 Task: Add Boiron Apis Mellifica 30C to the cart.
Action: Mouse moved to (325, 152)
Screenshot: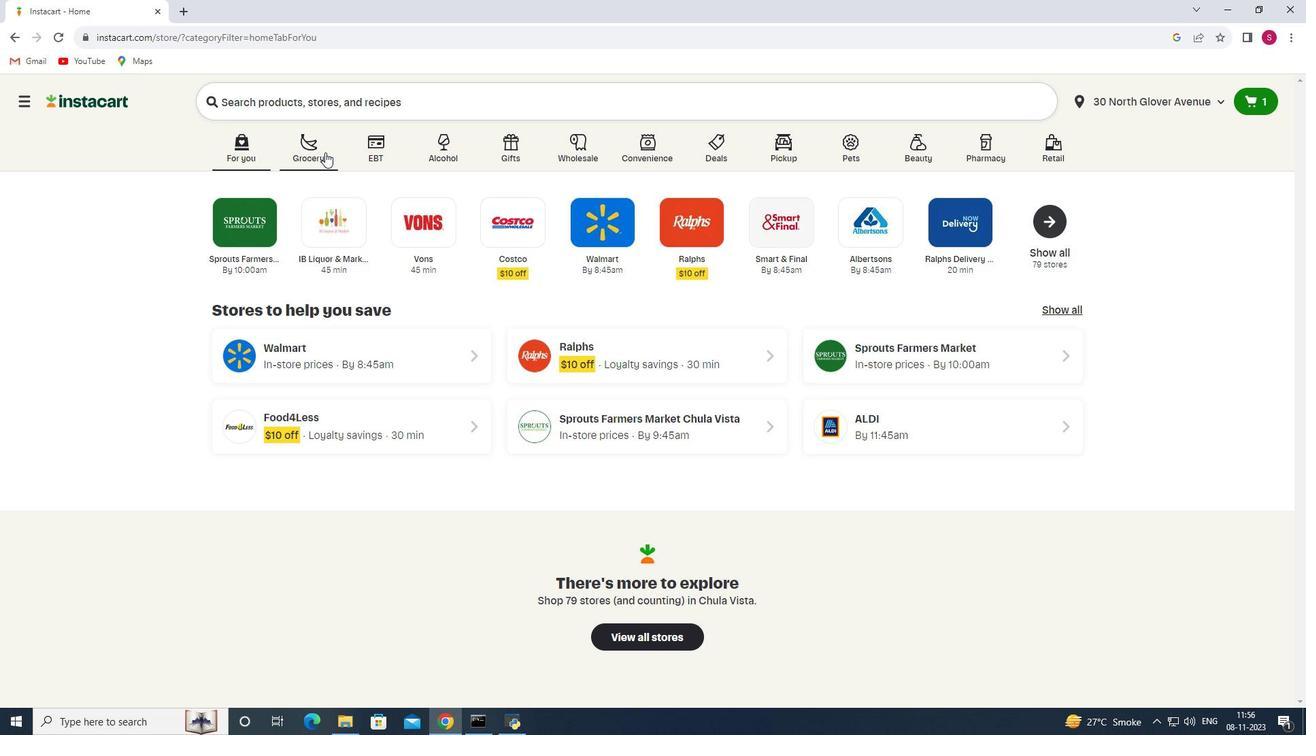 
Action: Mouse pressed left at (325, 152)
Screenshot: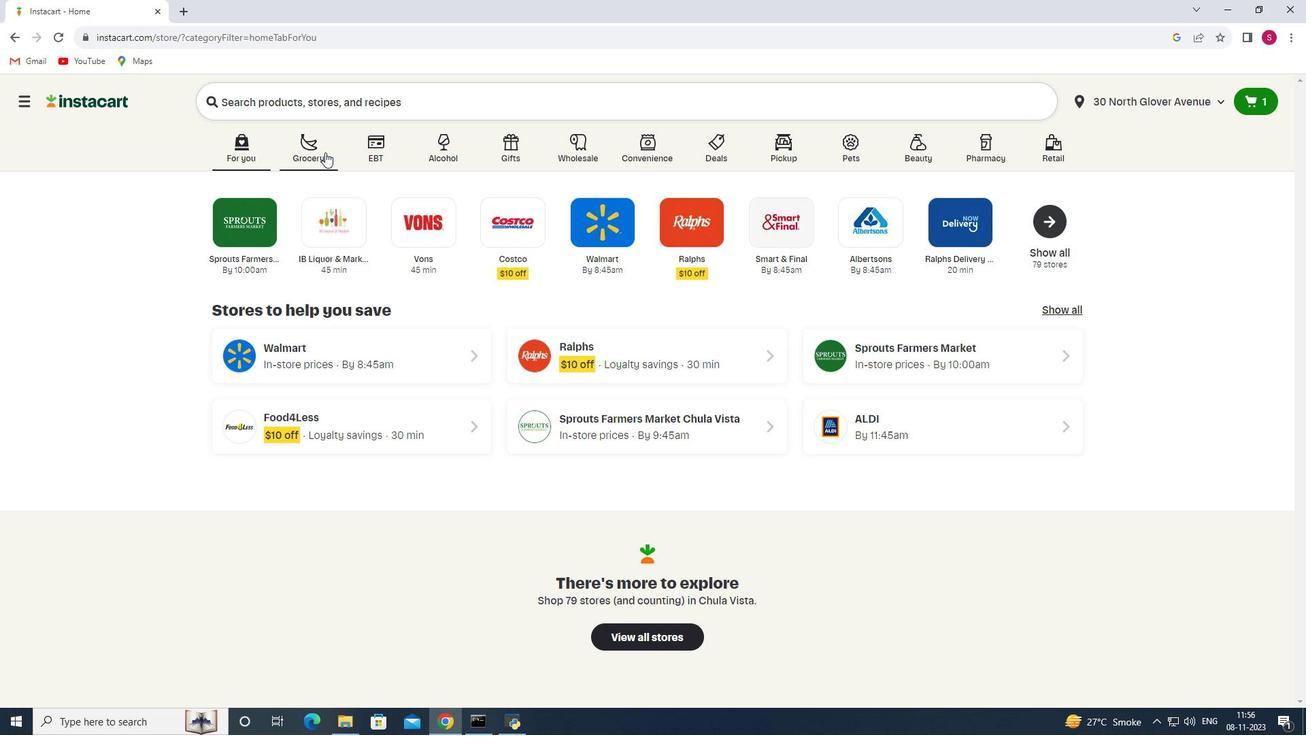 
Action: Mouse moved to (330, 398)
Screenshot: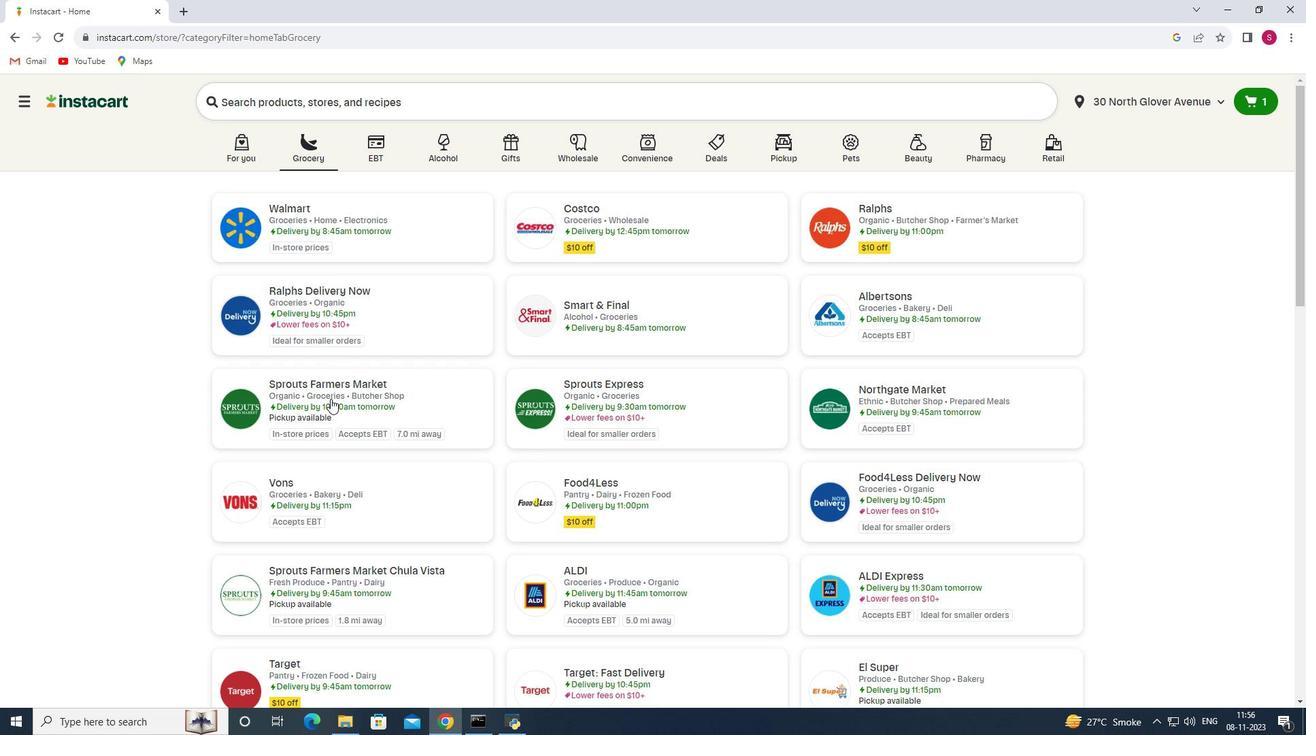 
Action: Mouse pressed left at (330, 398)
Screenshot: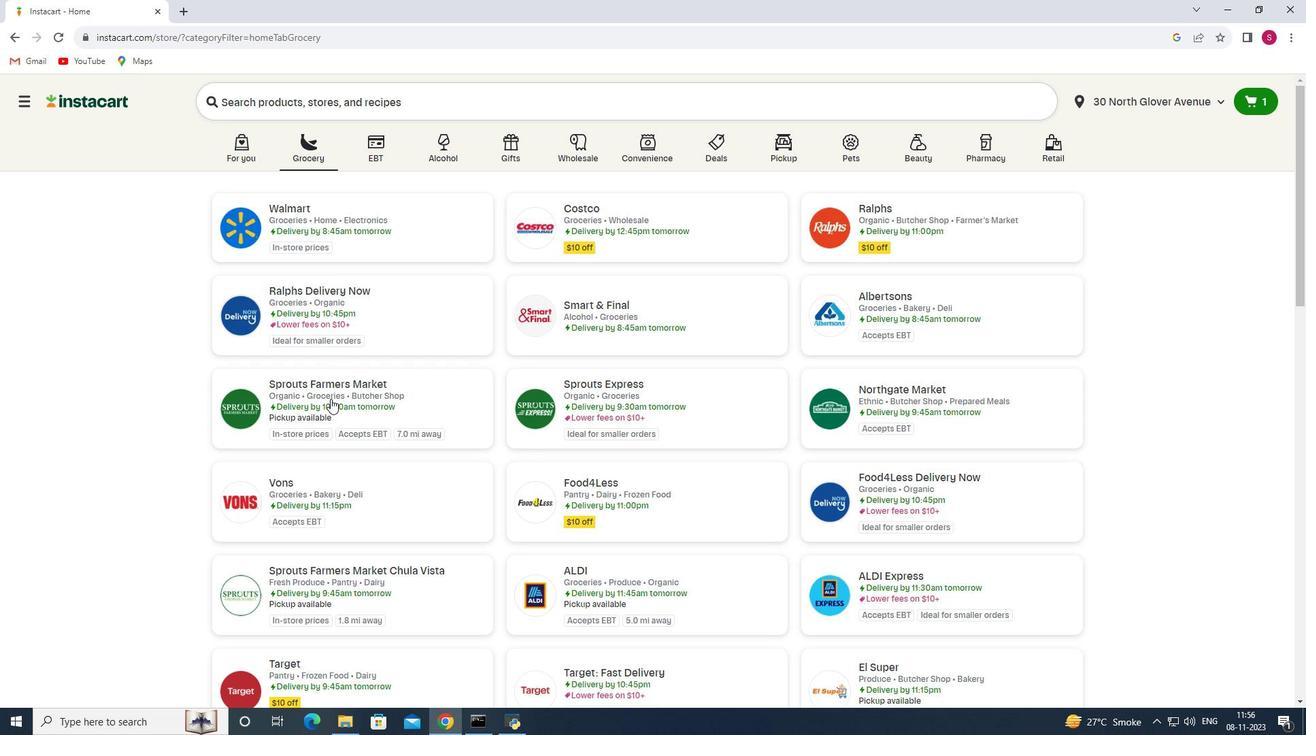 
Action: Mouse moved to (87, 439)
Screenshot: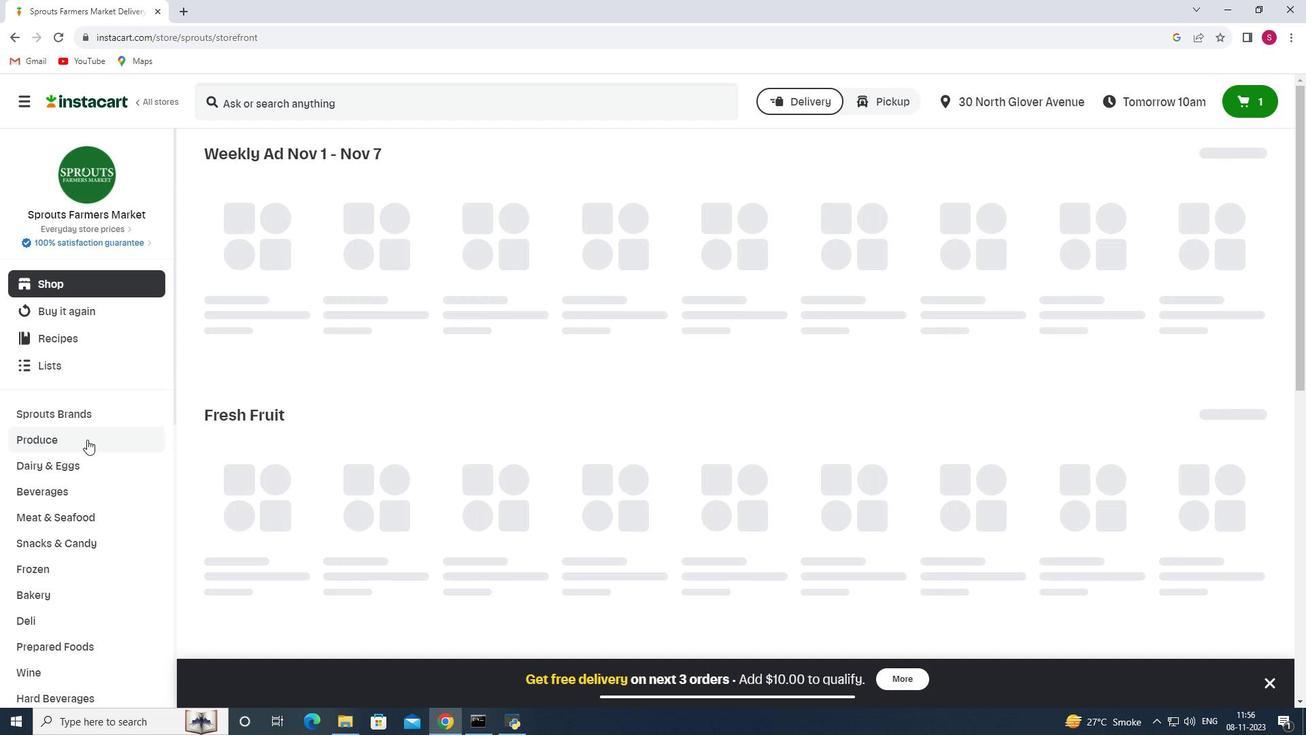
Action: Mouse scrolled (87, 438) with delta (0, 0)
Screenshot: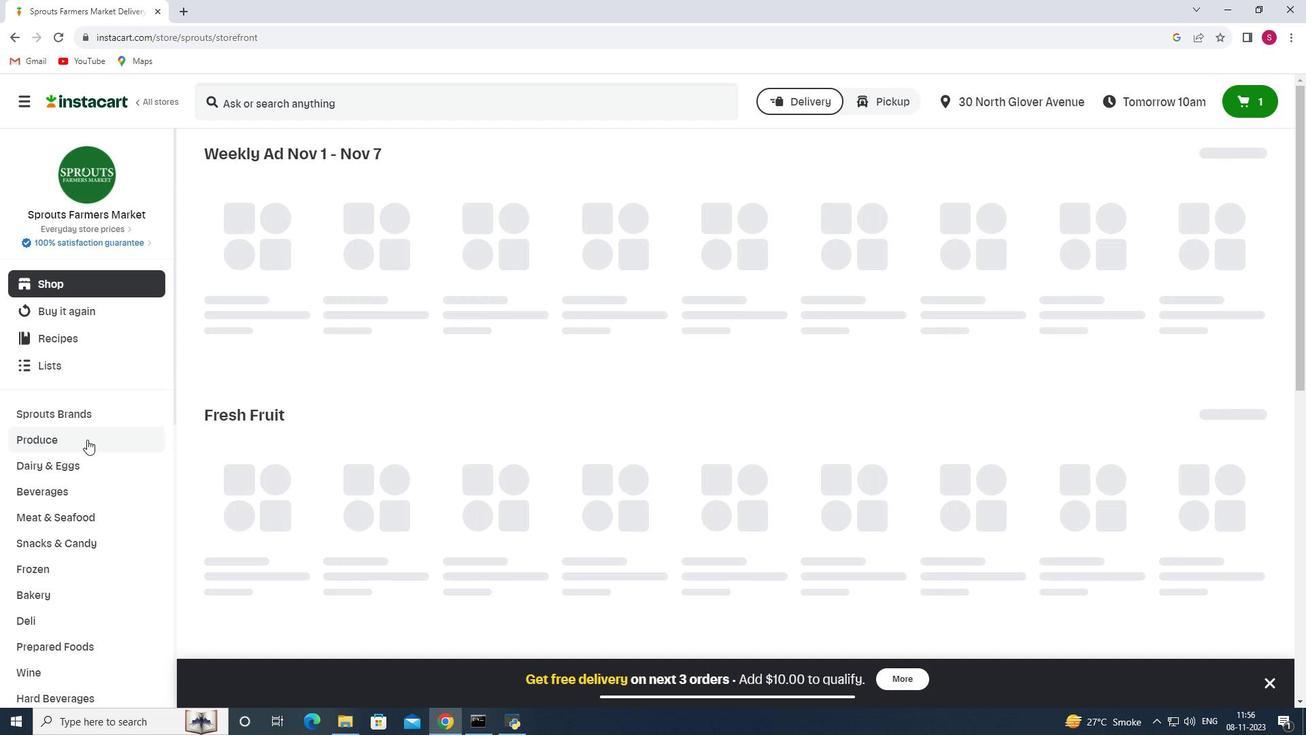 
Action: Mouse scrolled (87, 438) with delta (0, 0)
Screenshot: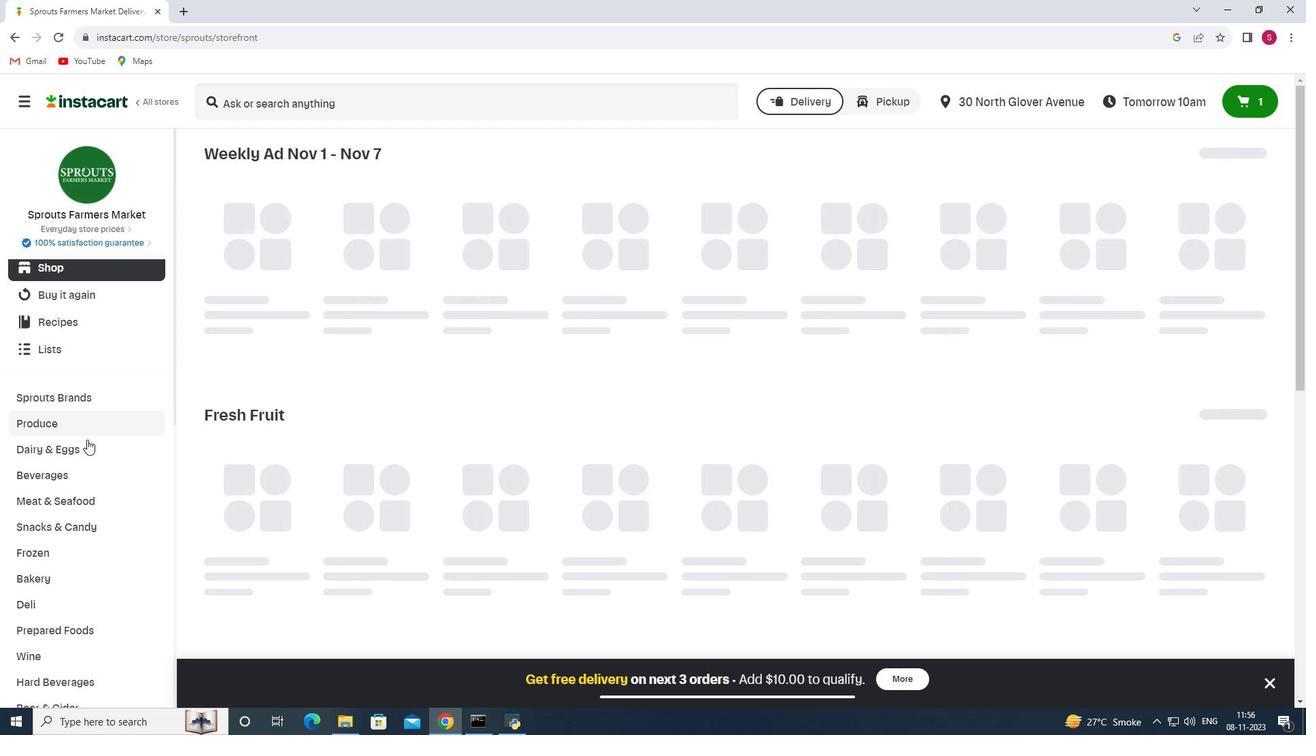
Action: Mouse scrolled (87, 438) with delta (0, 0)
Screenshot: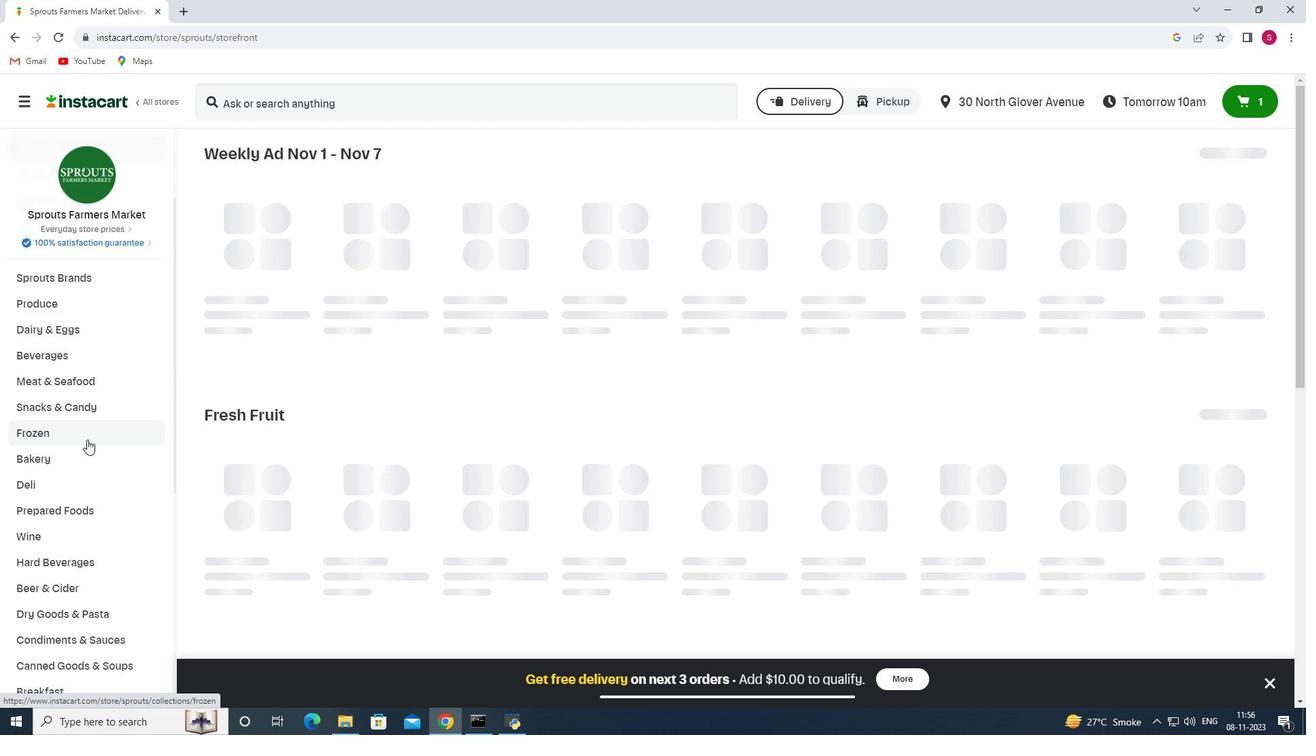 
Action: Mouse scrolled (87, 438) with delta (0, 0)
Screenshot: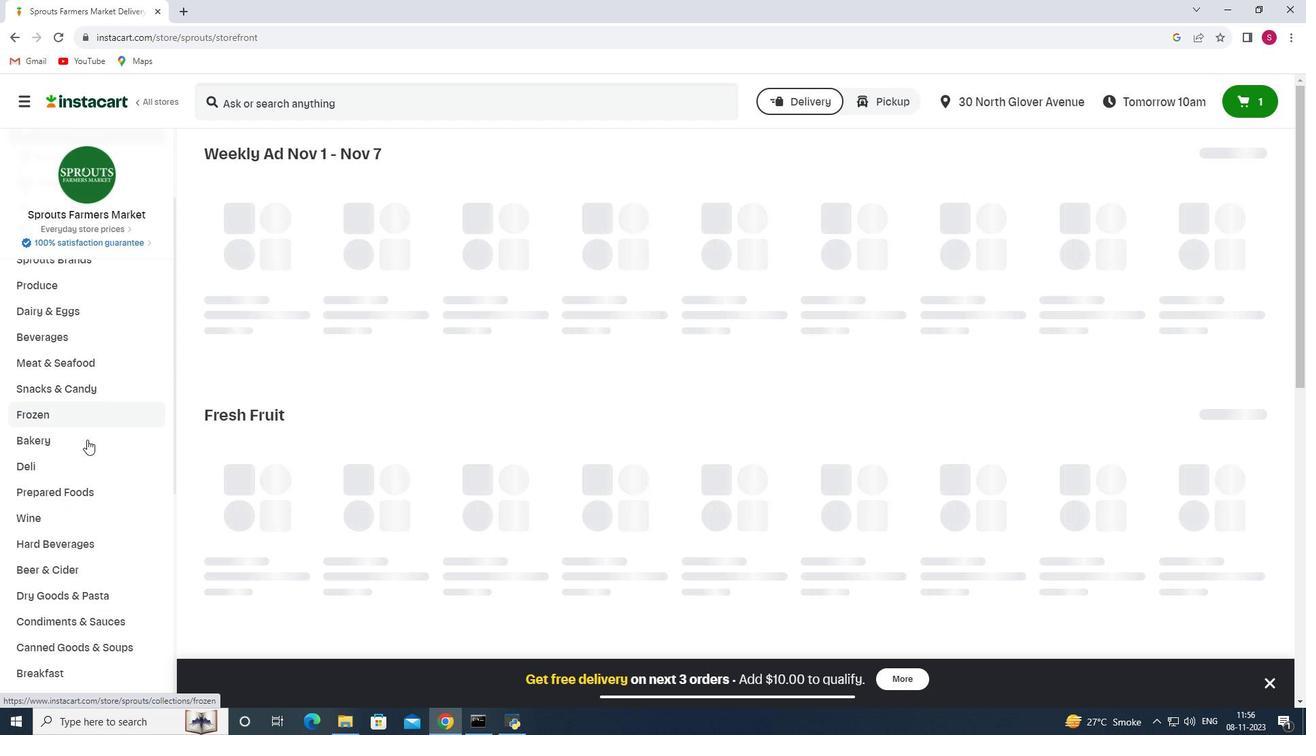 
Action: Mouse scrolled (87, 438) with delta (0, 0)
Screenshot: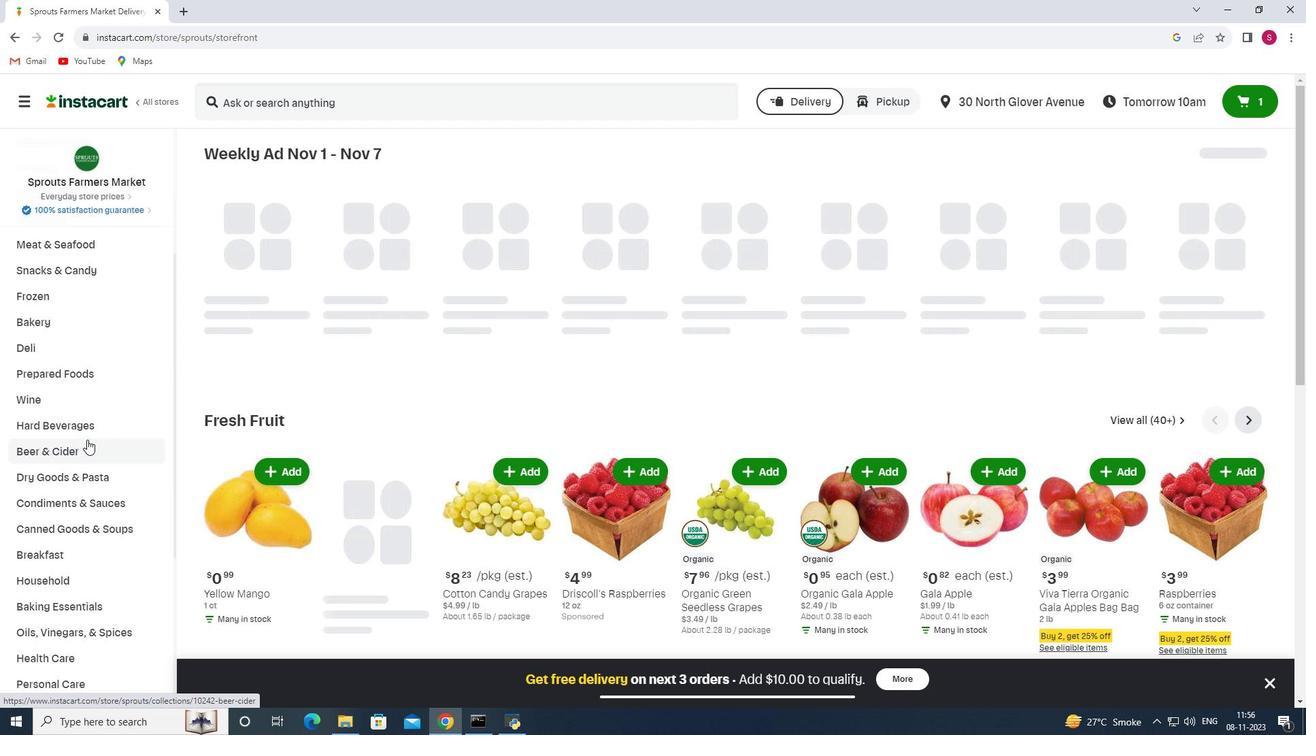 
Action: Mouse scrolled (87, 438) with delta (0, 0)
Screenshot: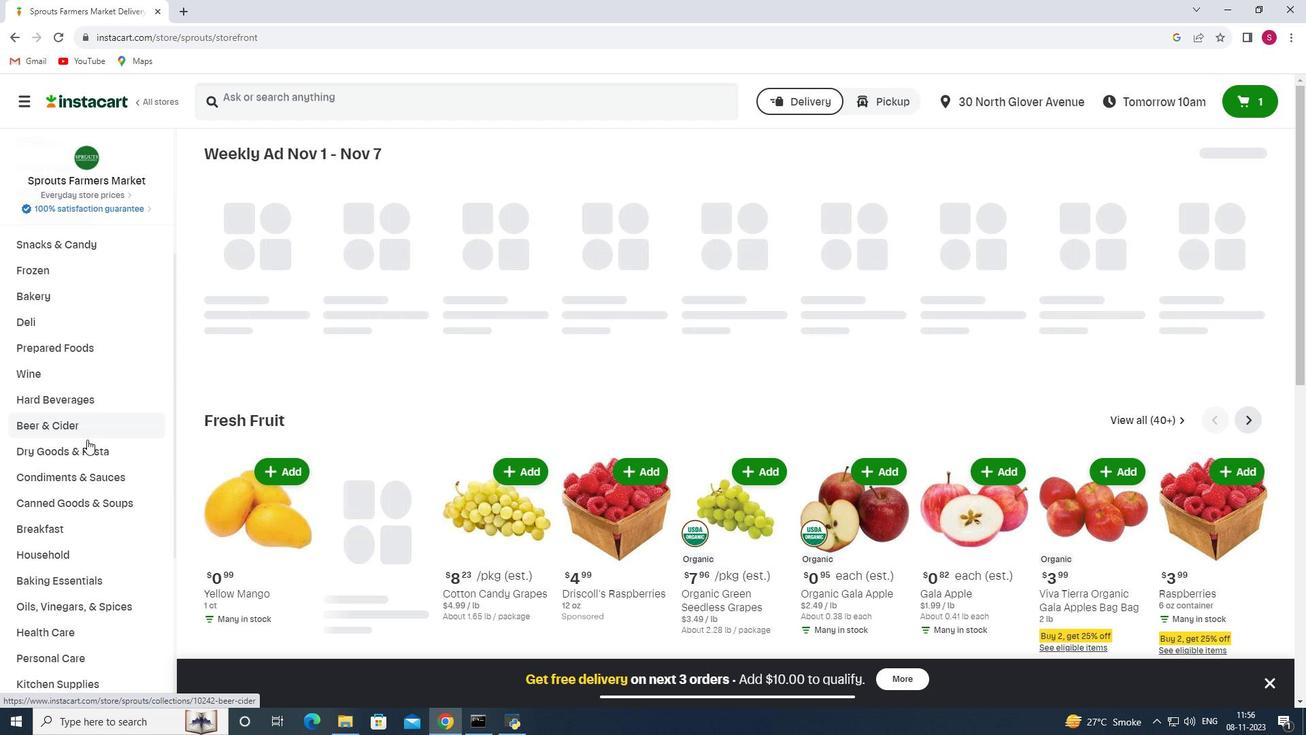 
Action: Mouse moved to (49, 523)
Screenshot: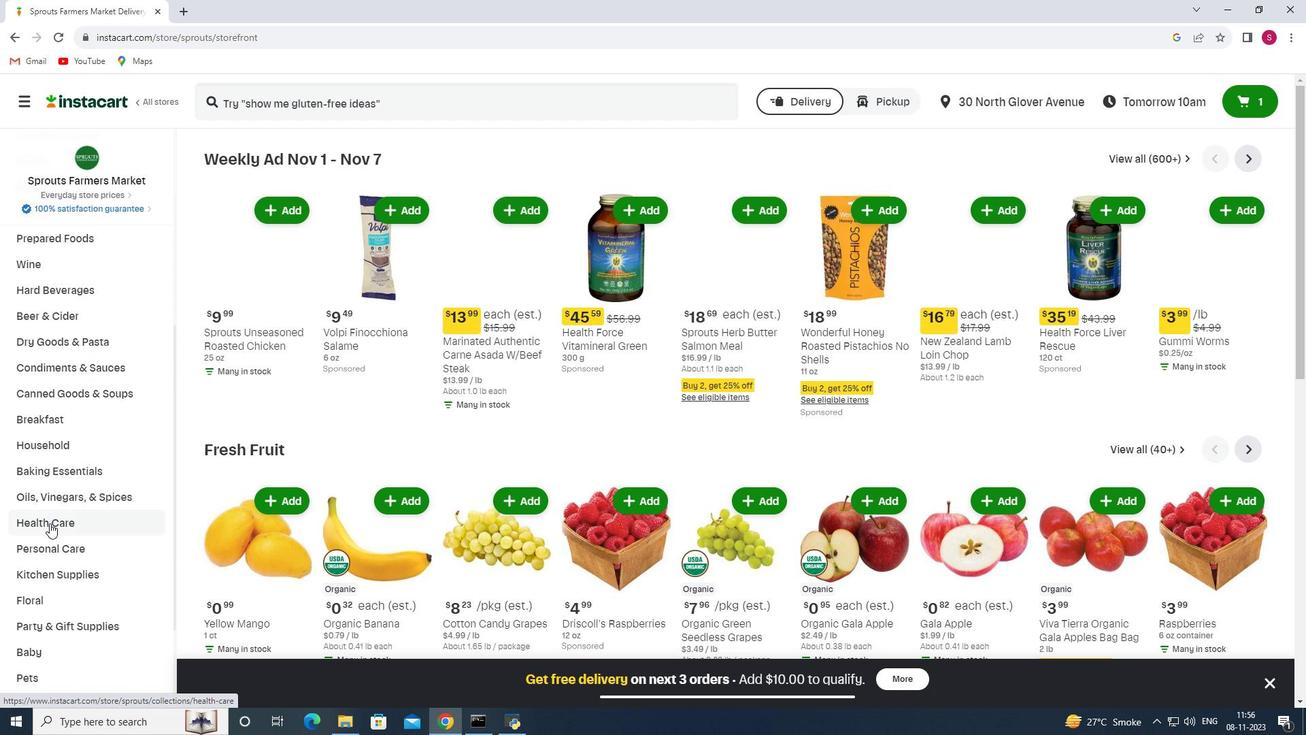 
Action: Mouse pressed left at (49, 523)
Screenshot: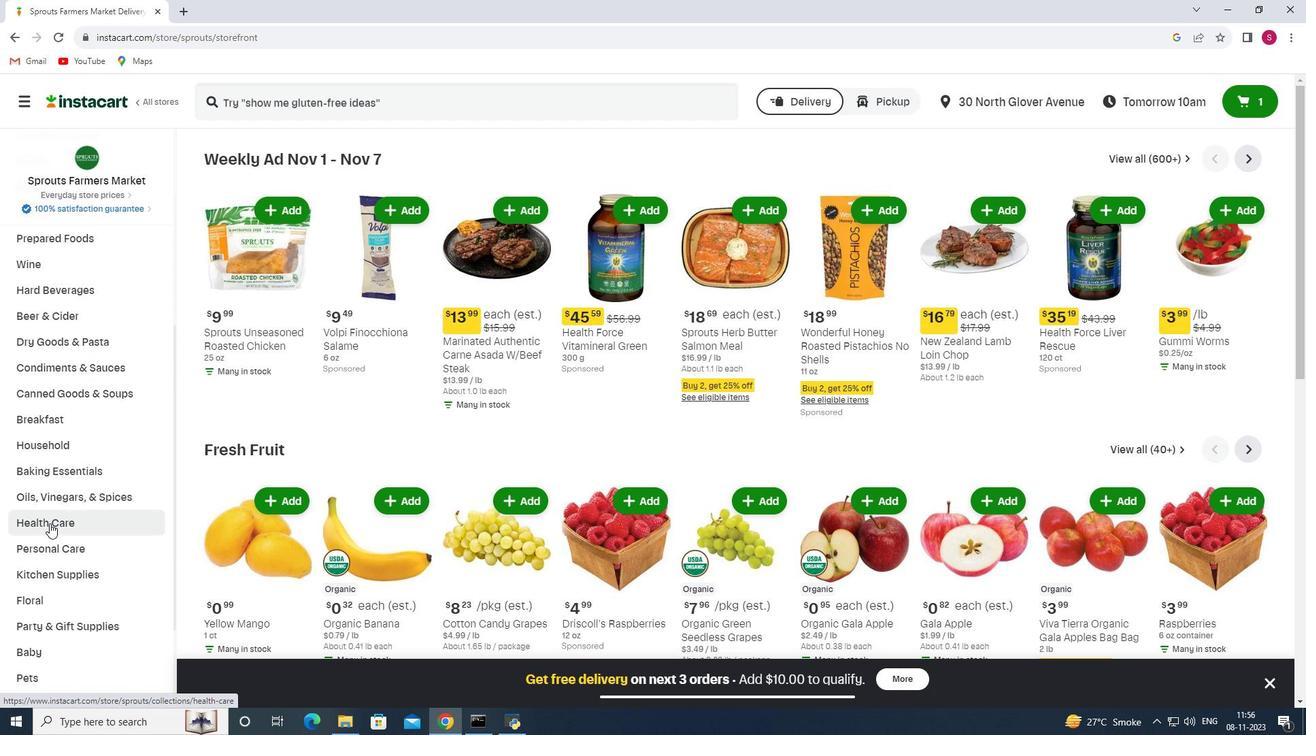 
Action: Mouse moved to (465, 184)
Screenshot: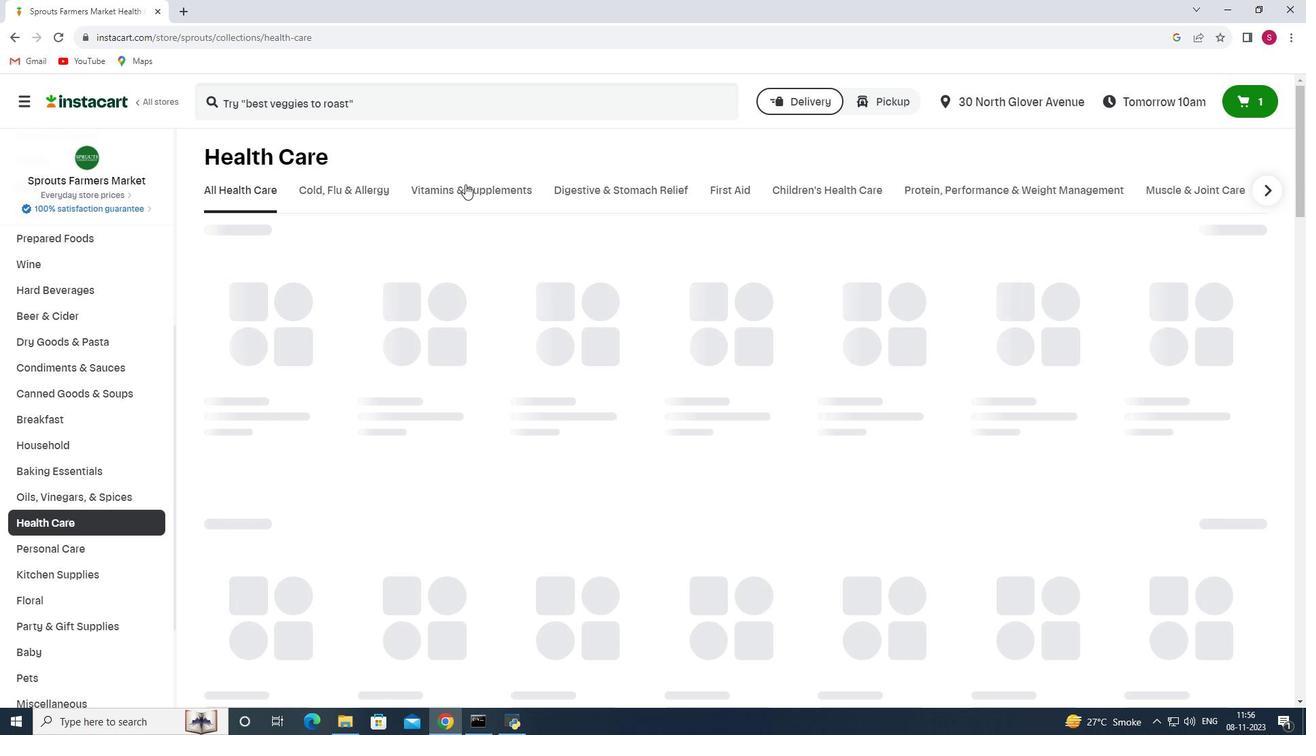 
Action: Mouse pressed left at (465, 184)
Screenshot: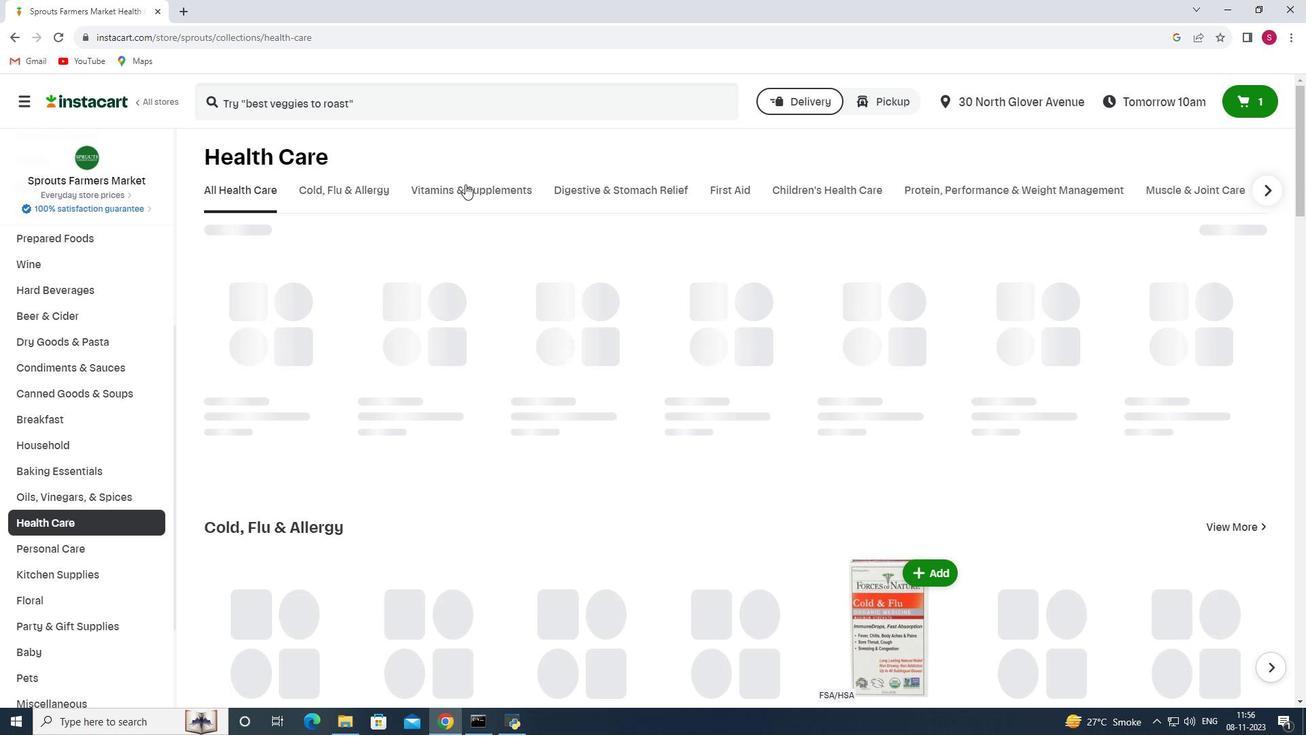 
Action: Mouse moved to (1082, 240)
Screenshot: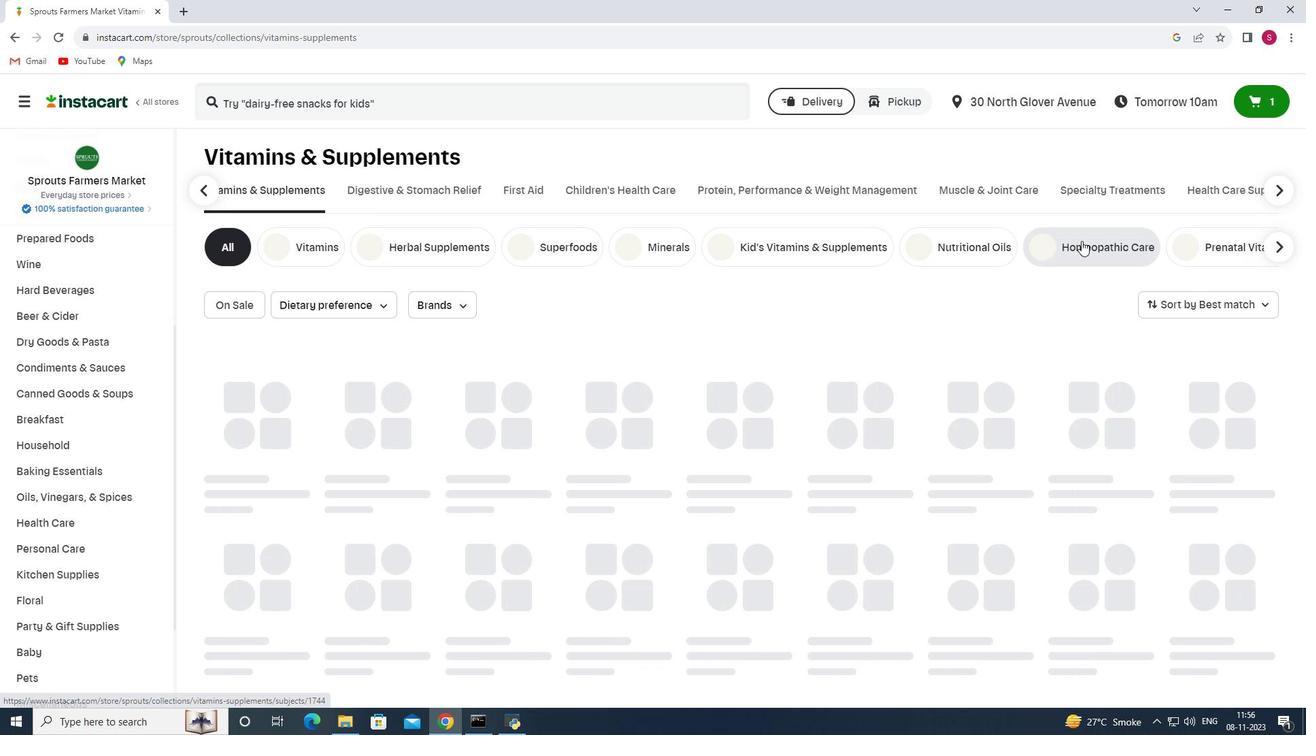 
Action: Mouse pressed left at (1082, 240)
Screenshot: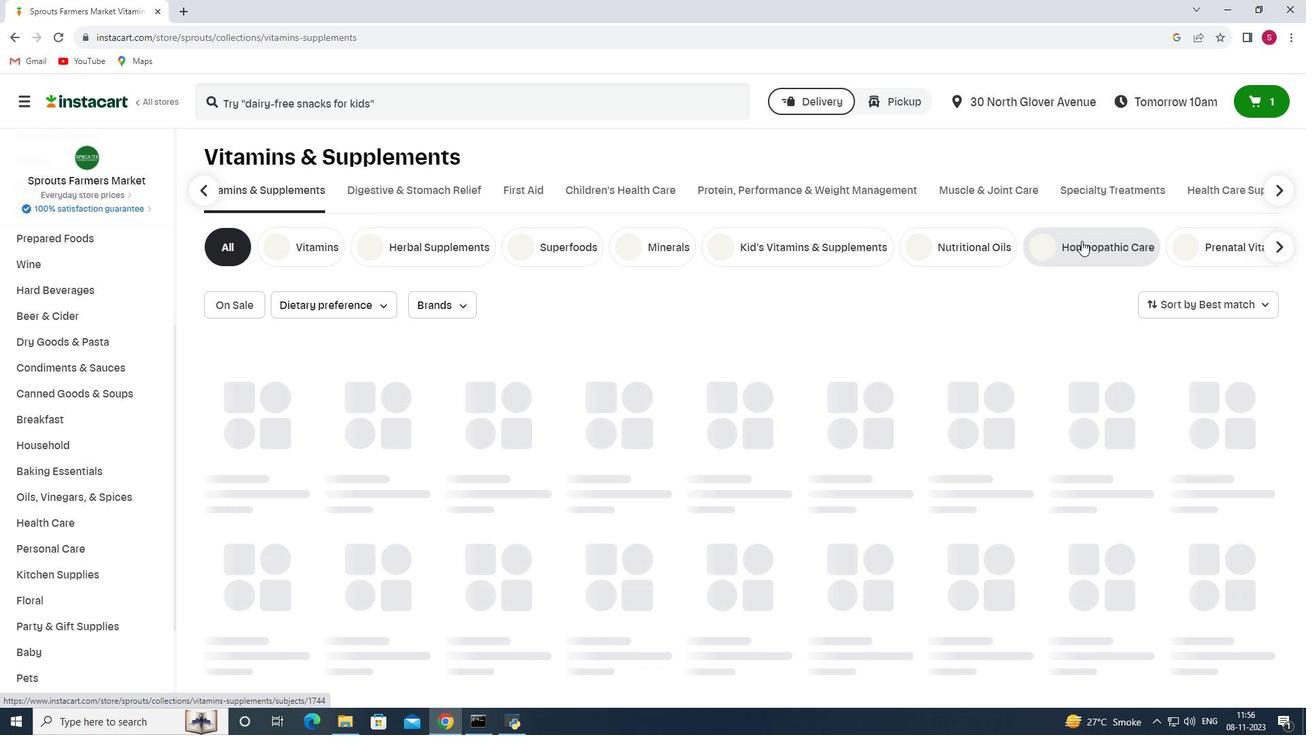 
Action: Mouse moved to (381, 91)
Screenshot: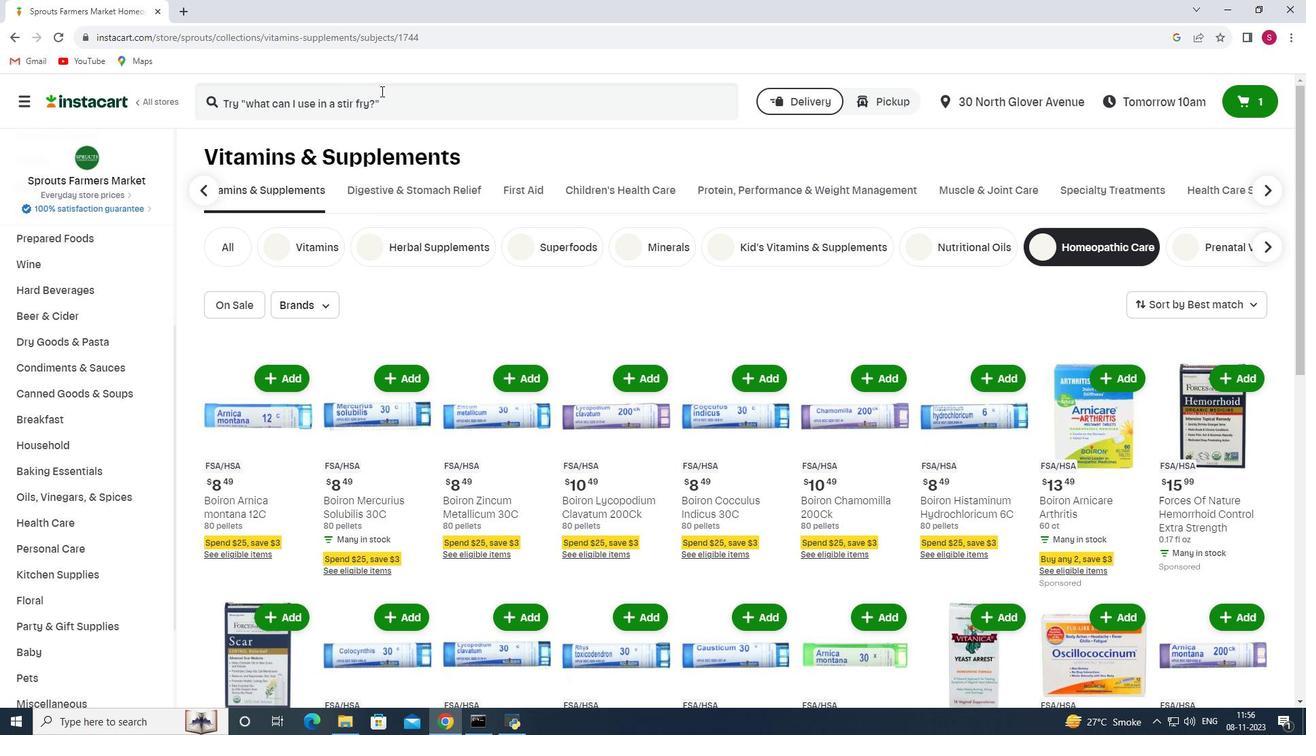 
Action: Mouse pressed left at (381, 91)
Screenshot: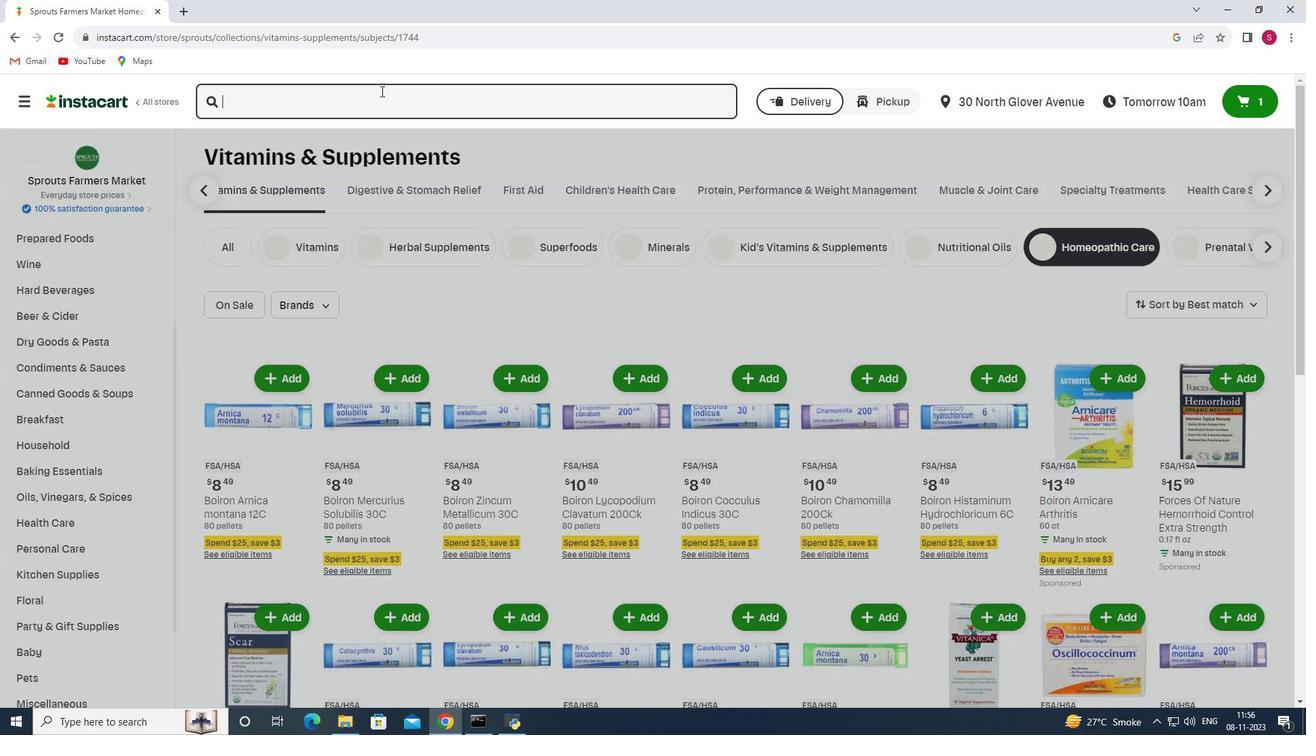 
Action: Key pressed <Key.shift_r><Key.shift_r><Key.shift_r><Key.shift_r><Key.shift_r><Key.shift_r><Key.shift_r><Key.shift_r><Key.shift_r><Key.shift_r><Key.shift_r>Boiron<Key.space><Key.shift>Apis<Key.space><Key.shift_r>Melifica<Key.space>30<Key.shift><Key.shift><Key.shift><Key.shift><Key.shift><Key.shift><Key.shift><Key.shift>C<Key.enter>
Screenshot: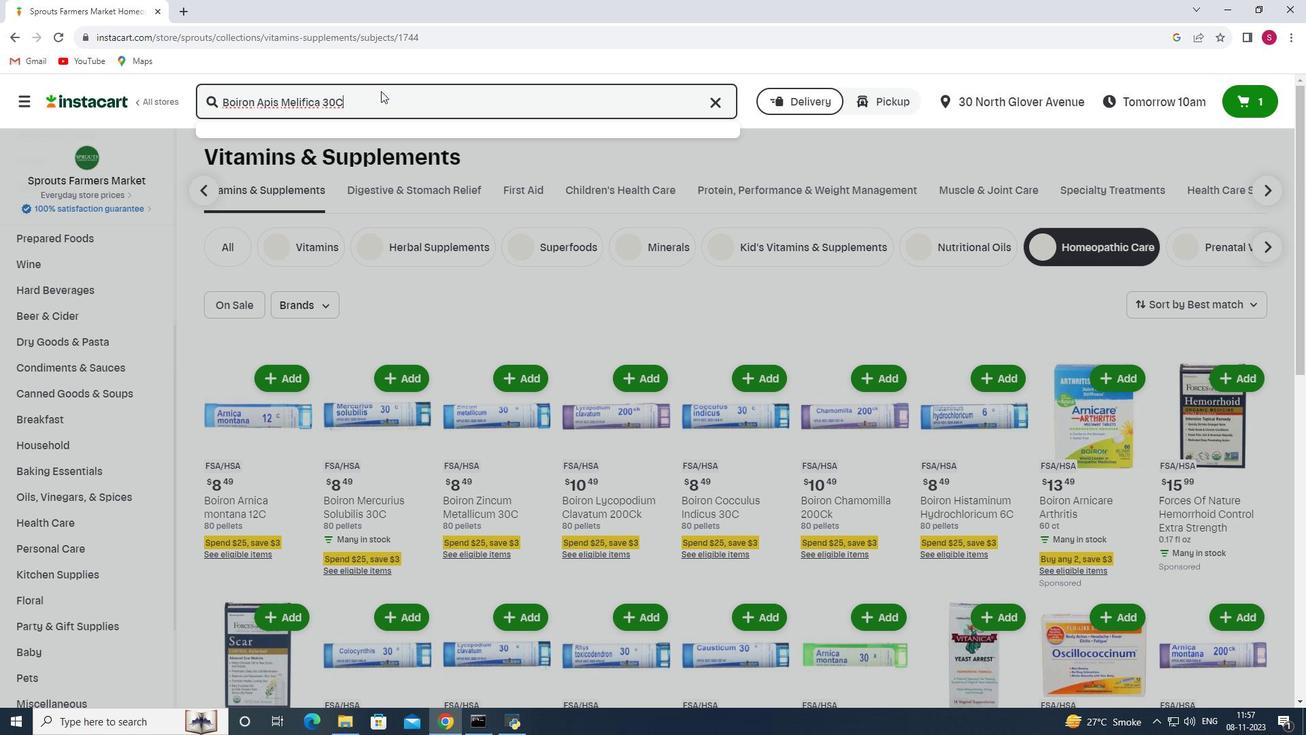 
Action: Mouse moved to (789, 232)
Screenshot: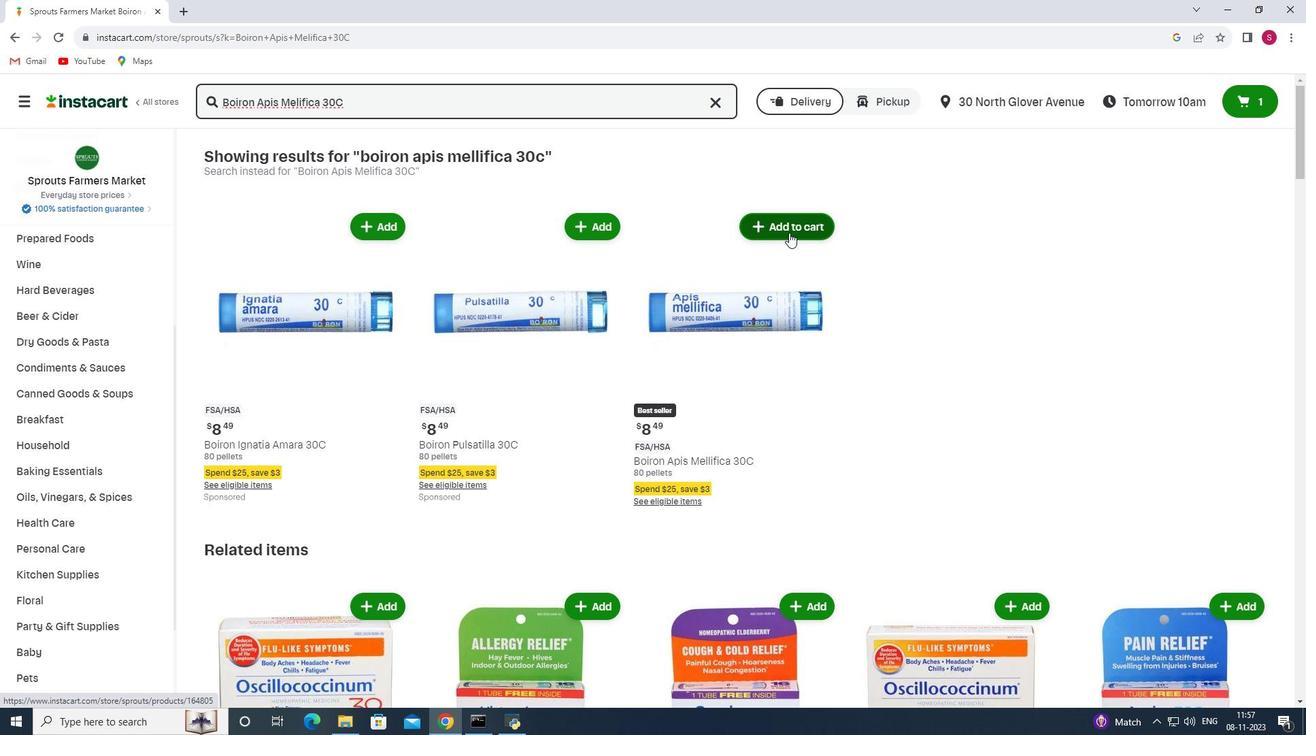 
Action: Mouse pressed left at (789, 232)
Screenshot: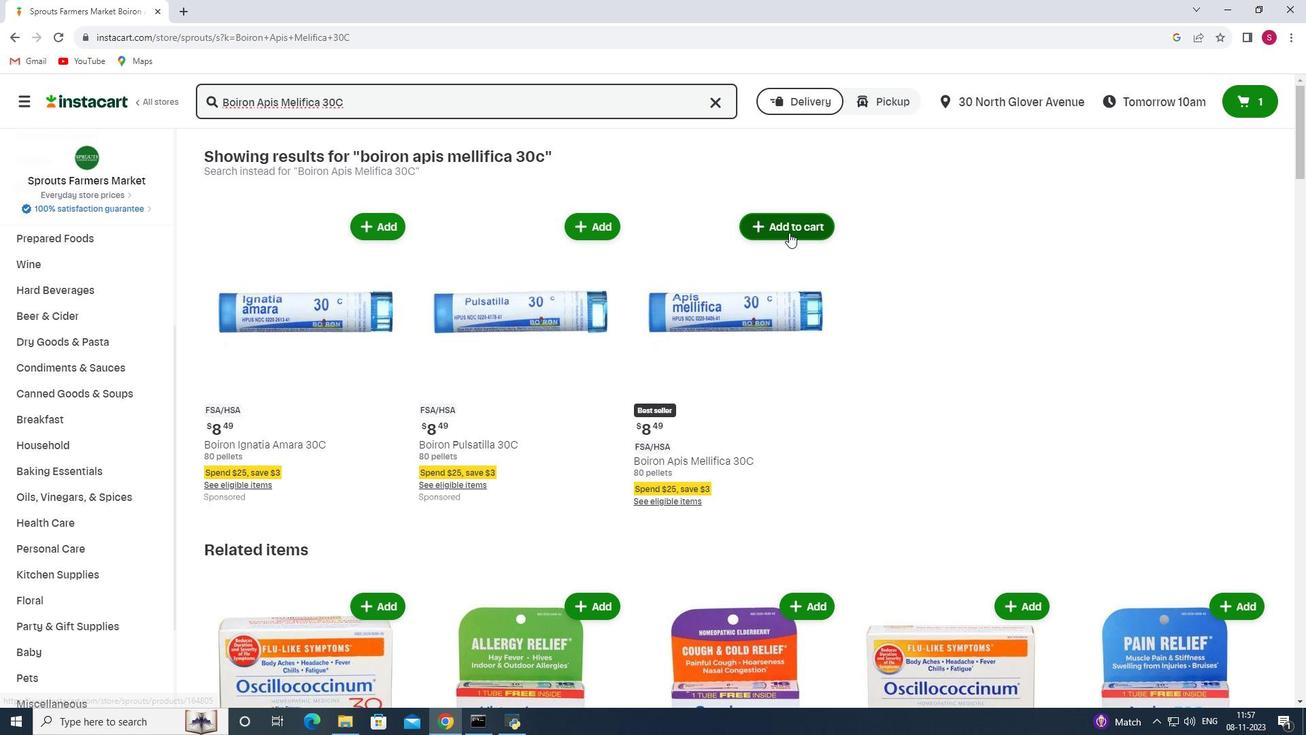 
Action: Mouse moved to (786, 270)
Screenshot: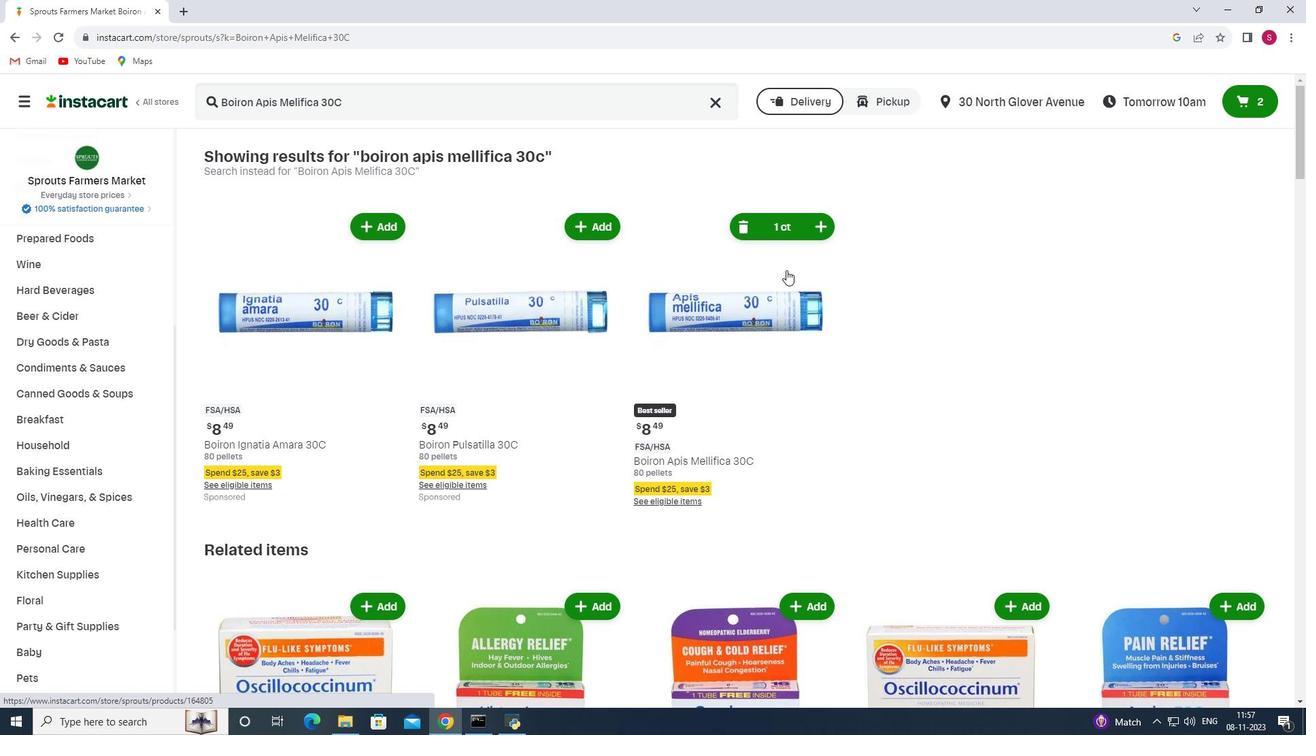 
